 Task: Create New Customer with Customer Name: Nori Sushi, Billing Address Line1: 2102 Pike Street, Billing Address Line2:  San Diego, Billing Address Line3:  California 92126
Action: Mouse pressed left at (163, 30)
Screenshot: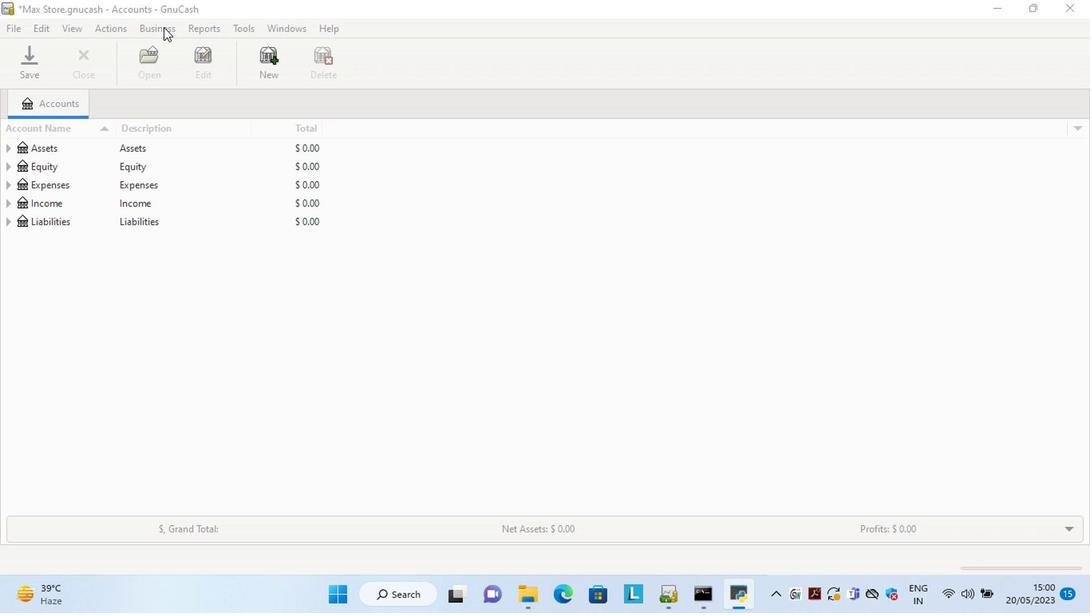 
Action: Mouse moved to (345, 77)
Screenshot: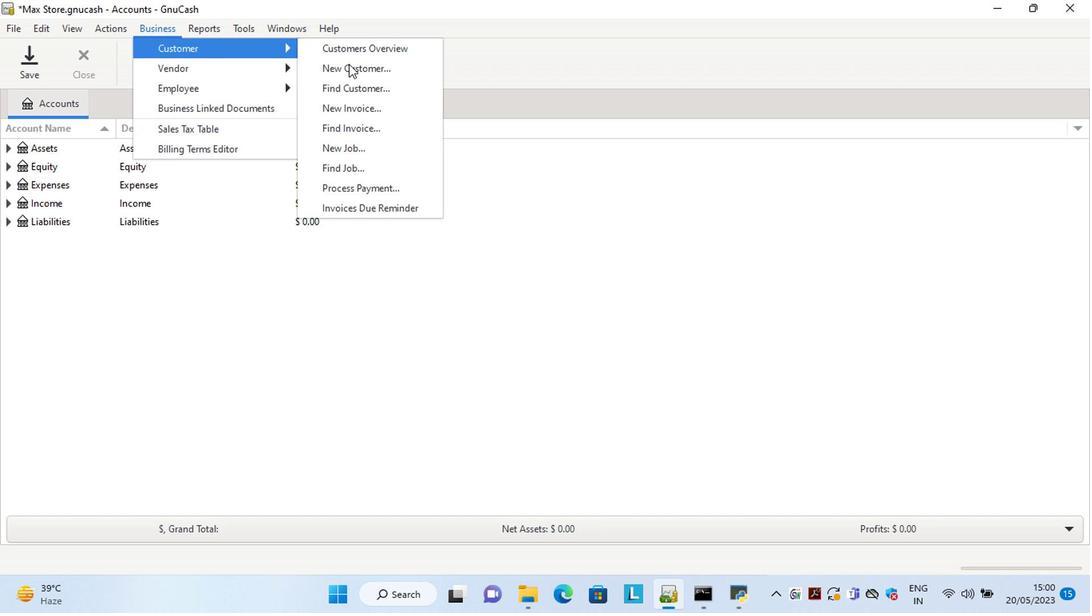 
Action: Mouse pressed left at (345, 77)
Screenshot: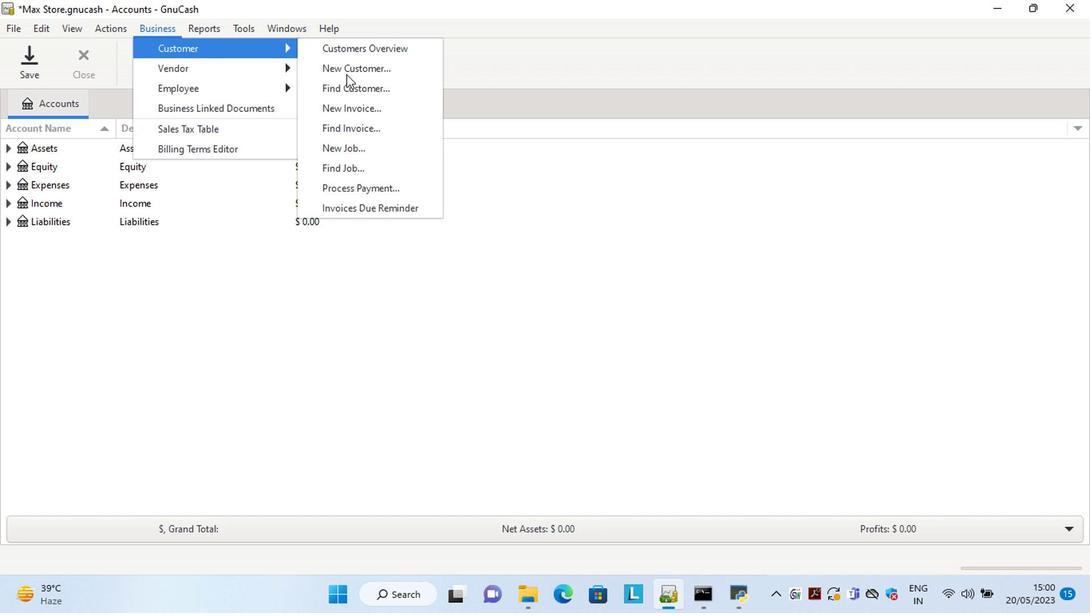 
Action: Mouse moved to (966, 282)
Screenshot: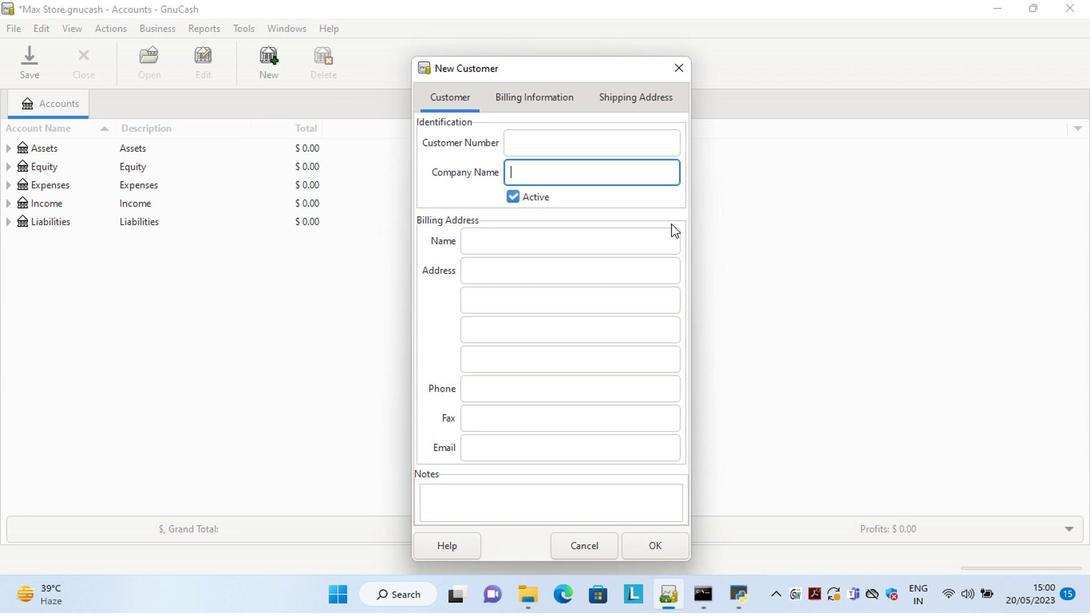 
Action: Key pressed <Key.shift>Nori<Key.space><Key.shift>Sushi<Key.space><Key.backspace><Key.tab><Key.tab><Key.tab>2102<Key.space><Key.shift>Pike<Key.space><Key.shift>Street<Key.tab>s<Key.tab>c<Key.tab>
Screenshot: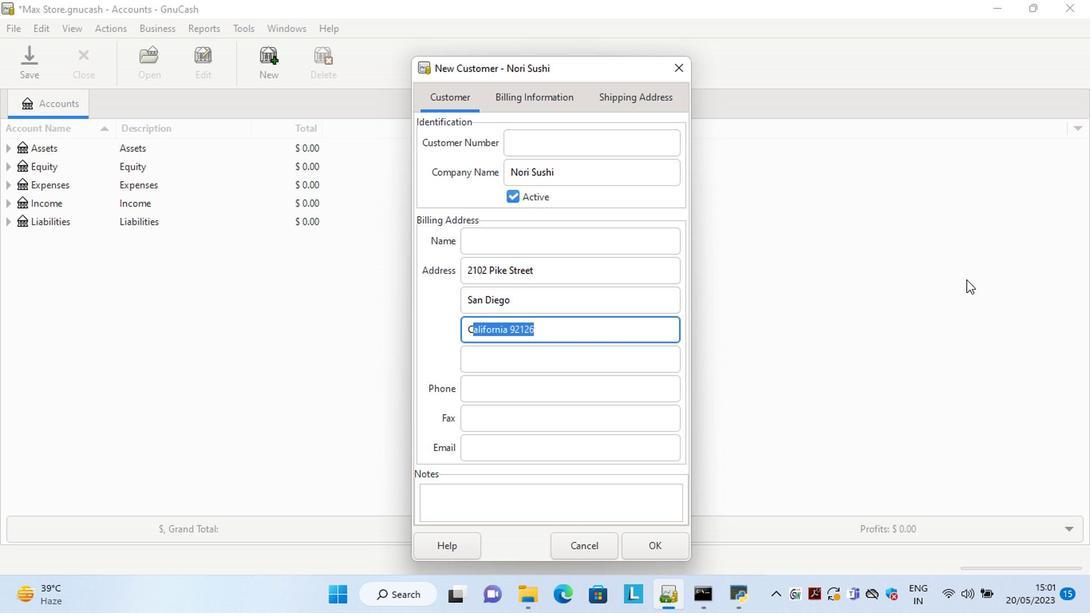 
Action: Mouse moved to (658, 543)
Screenshot: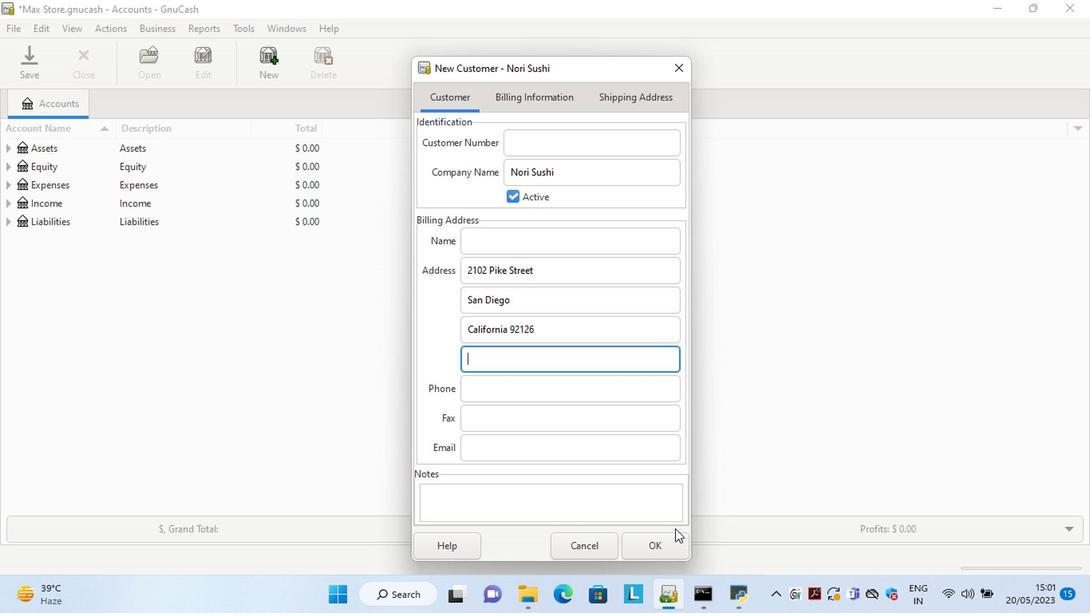 
Action: Mouse pressed left at (658, 543)
Screenshot: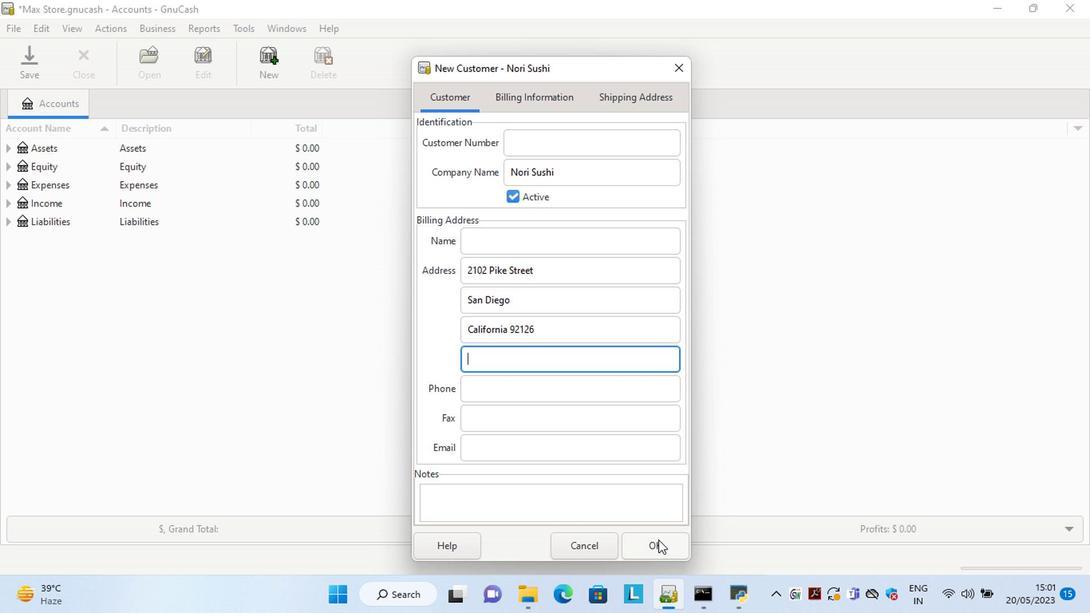 
